 Task: Create Board IT Management to Workspace Customer Service. Create Board Social Media Content Creation to Workspace Customer Service. Create Board Market Sizing and Segmentation to Workspace Customer Service
Action: Mouse moved to (293, 66)
Screenshot: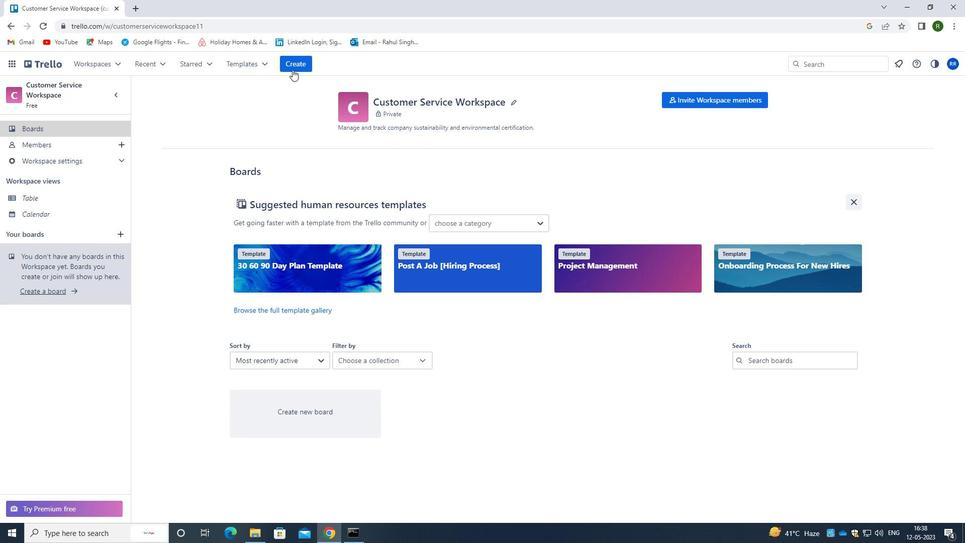 
Action: Mouse pressed left at (293, 66)
Screenshot: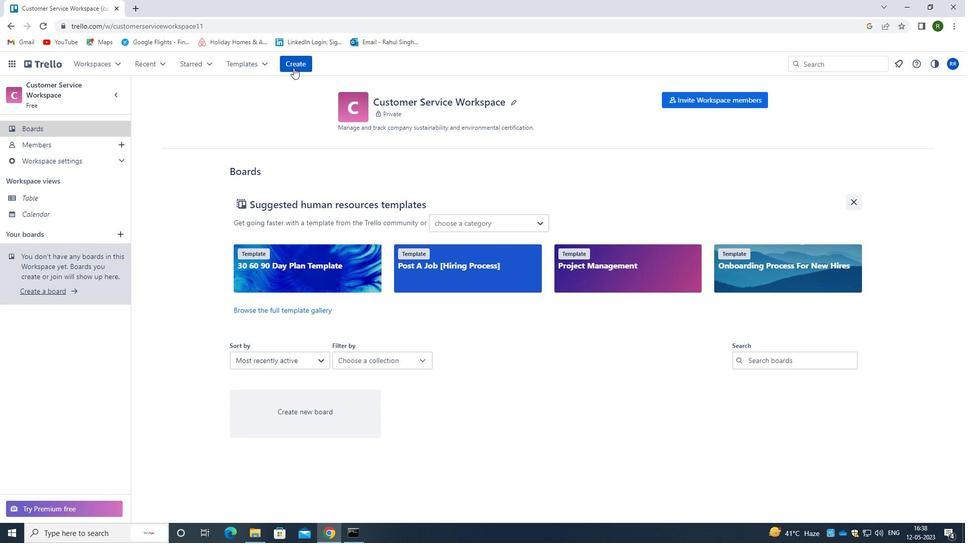 
Action: Mouse moved to (325, 106)
Screenshot: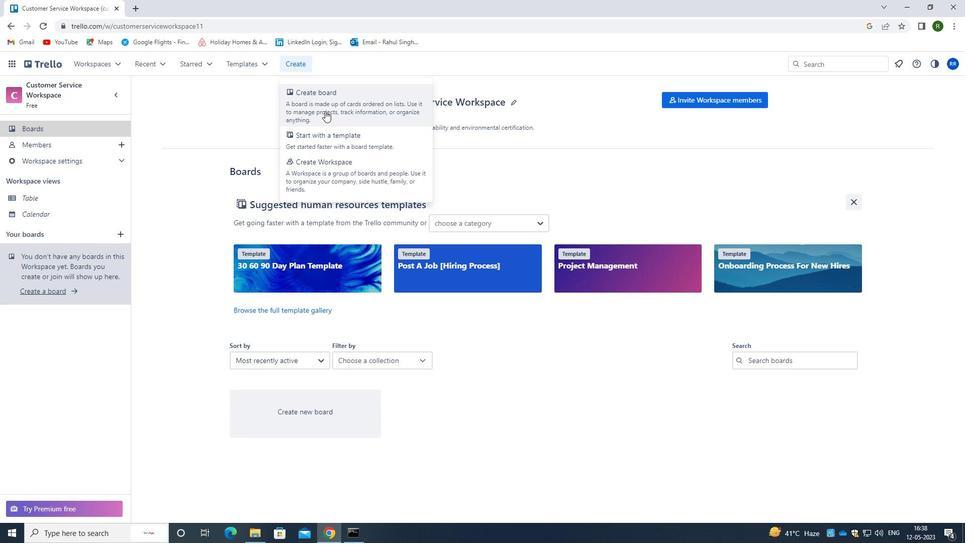 
Action: Mouse pressed left at (325, 106)
Screenshot: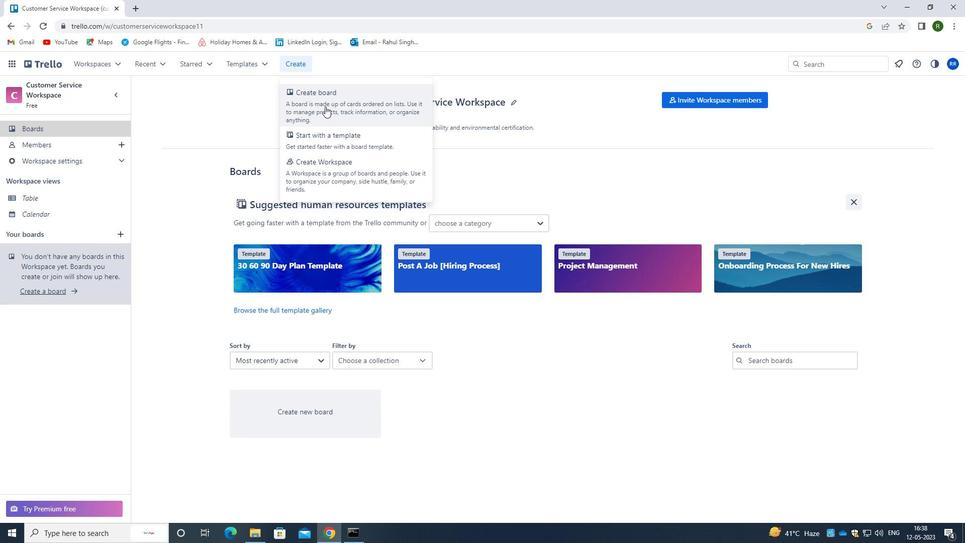 
Action: Mouse moved to (314, 243)
Screenshot: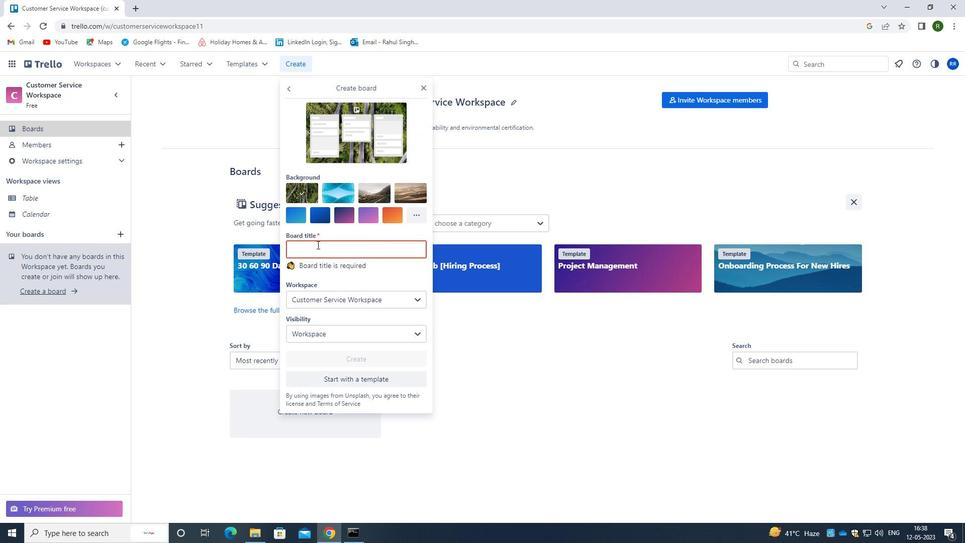 
Action: Key pressed <Key.caps_lock>it<Key.space><Key.caps_lock>m<Key.backspace><Key.caps_lock>m<Key.caps_lock>a
Screenshot: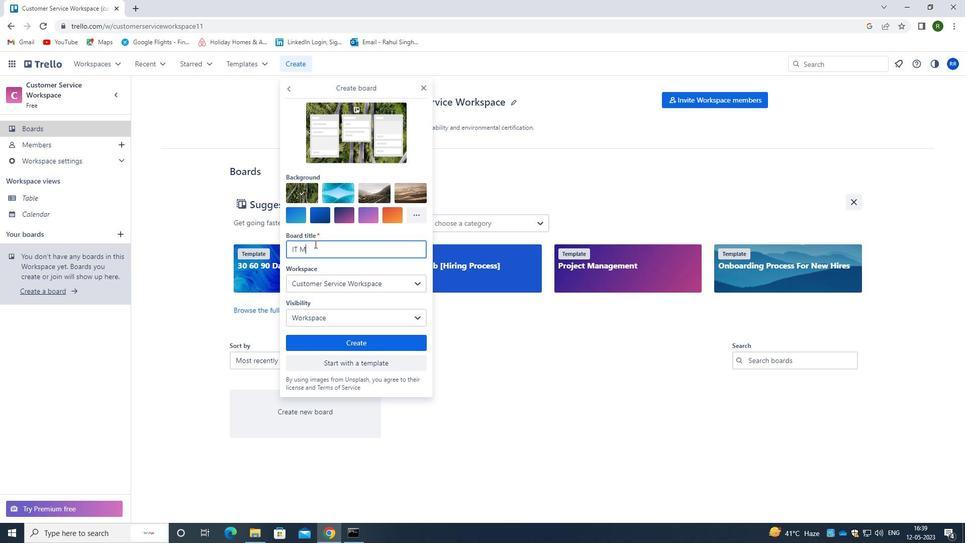 
Action: Mouse moved to (314, 243)
Screenshot: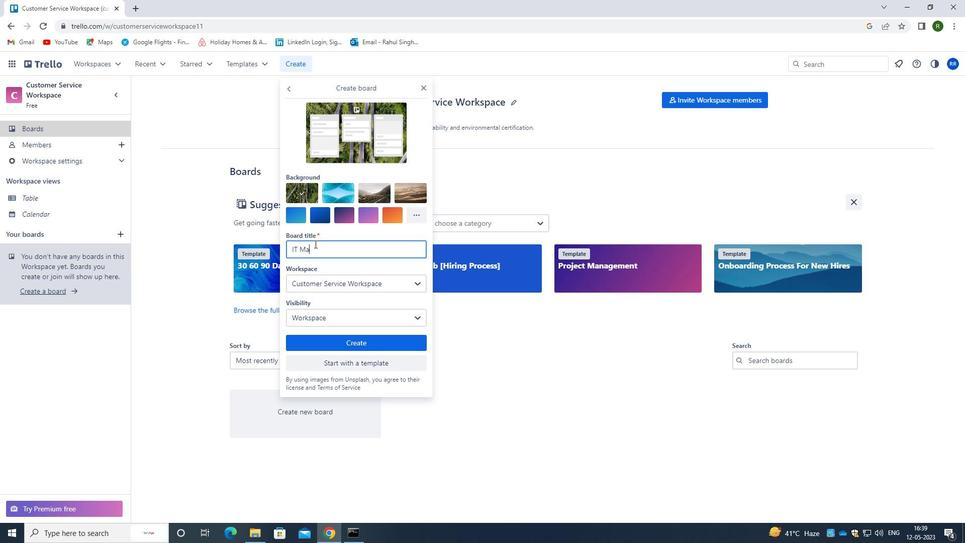
Action: Key pressed nagement<Key.space>
Screenshot: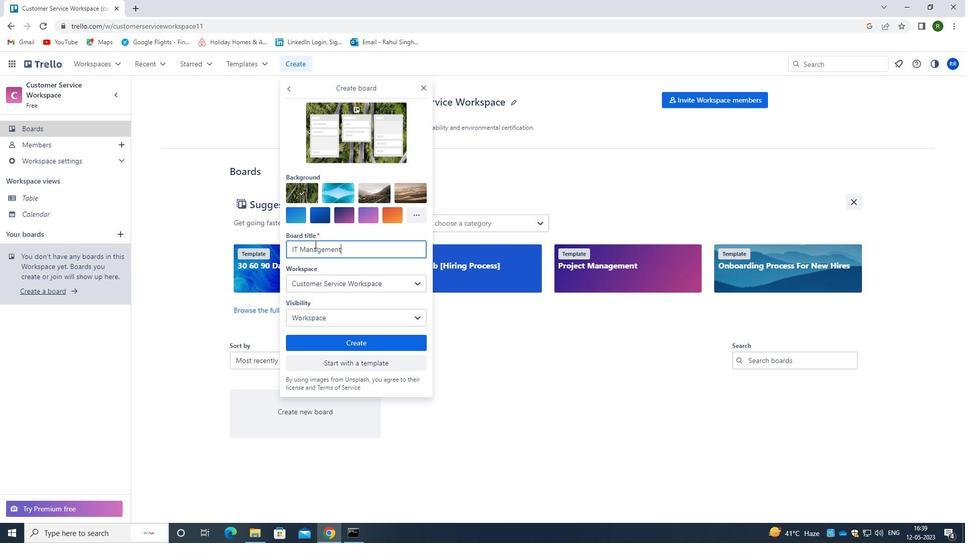 
Action: Mouse moved to (346, 339)
Screenshot: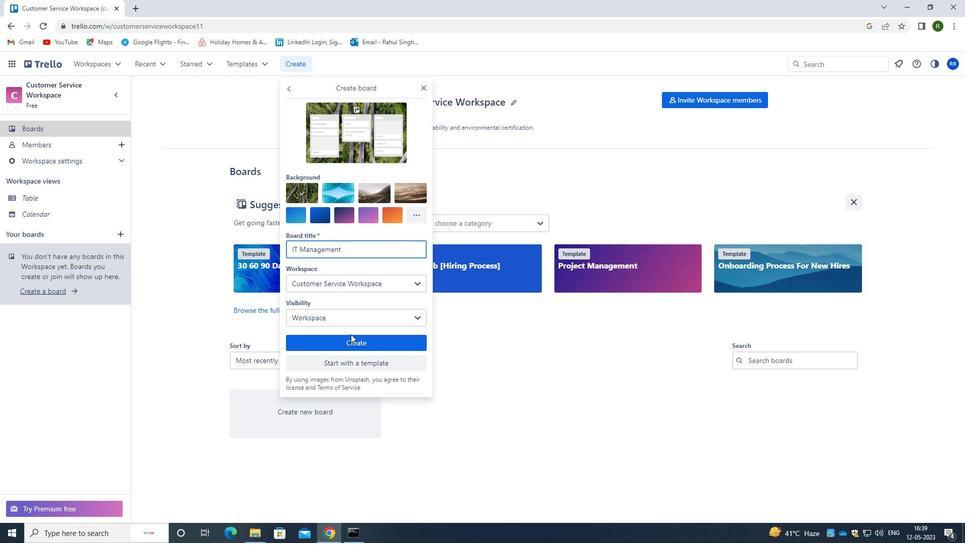 
Action: Mouse pressed left at (346, 339)
Screenshot: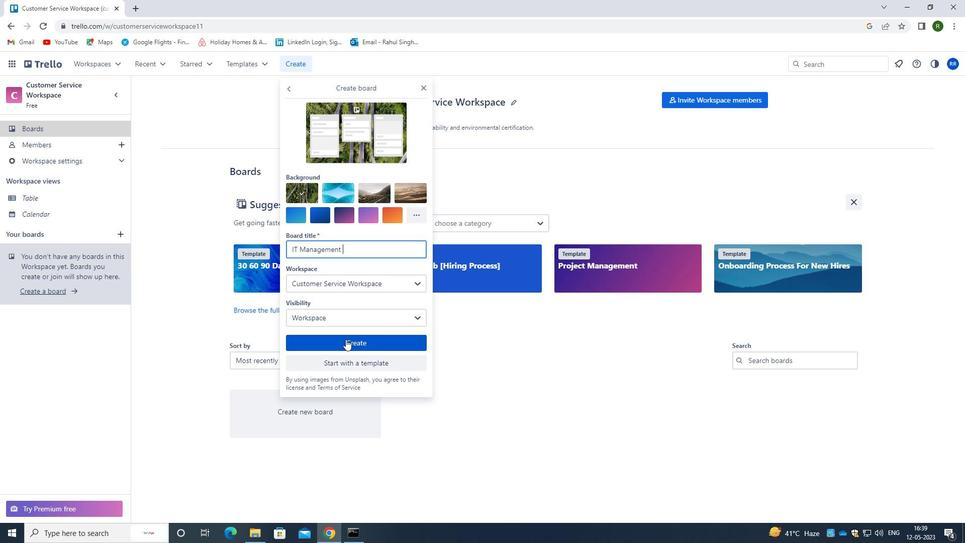 
Action: Mouse moved to (302, 66)
Screenshot: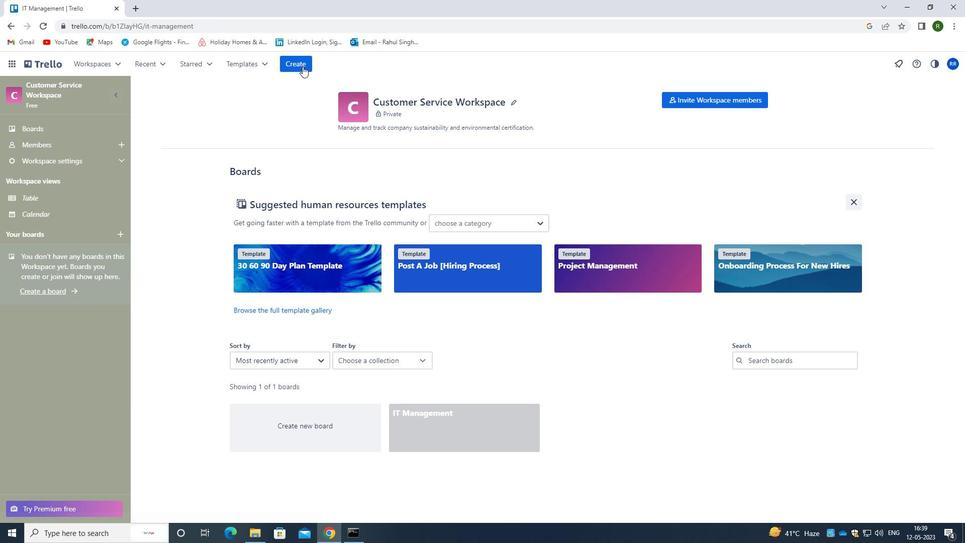 
Action: Mouse pressed left at (302, 66)
Screenshot: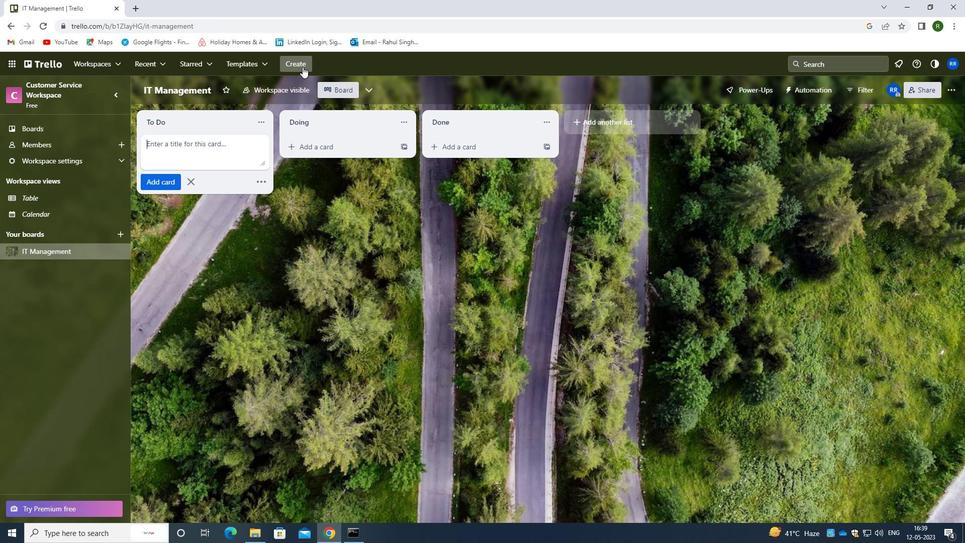 
Action: Mouse moved to (326, 106)
Screenshot: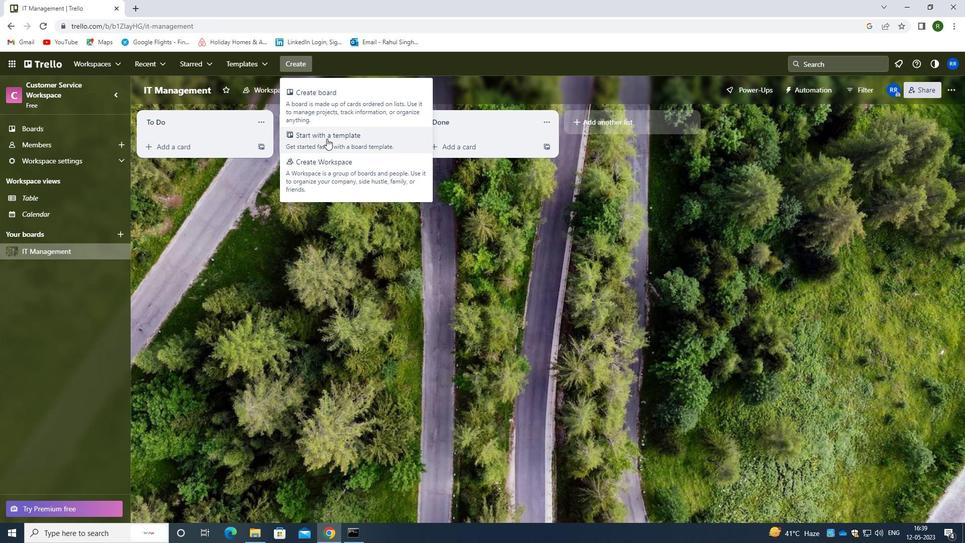 
Action: Mouse pressed left at (326, 106)
Screenshot: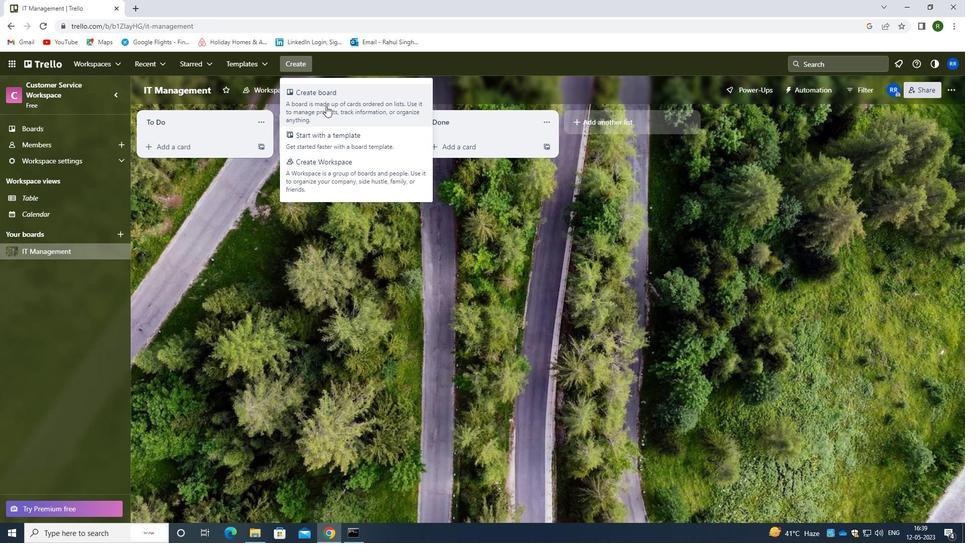 
Action: Mouse moved to (326, 235)
Screenshot: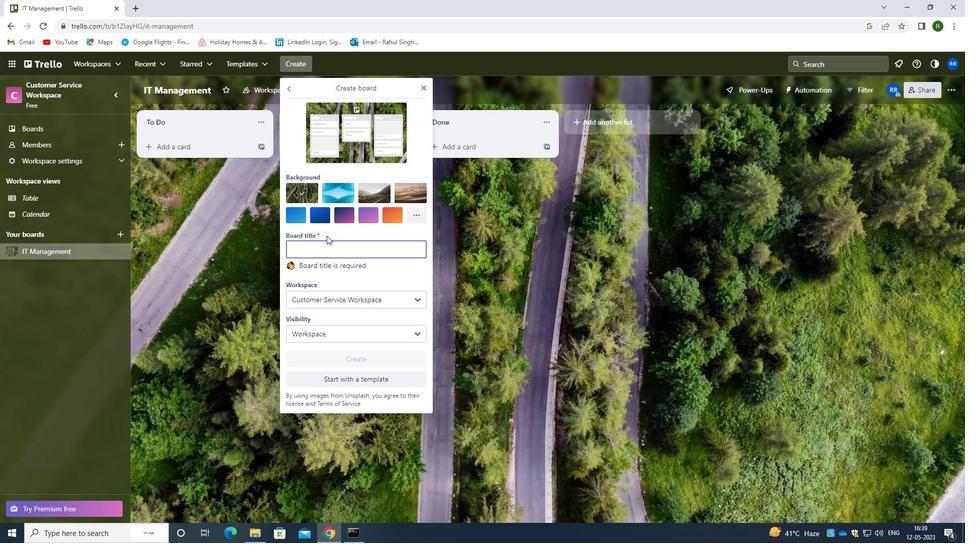 
Action: Key pressed <Key.caps_lock>s<Key.caps_lock>ocial<Key.space><Key.caps_lock>M<Key.caps_lock>edia<Key.space><Key.caps_lock>c<Key.caps_lock>Ontent
Screenshot: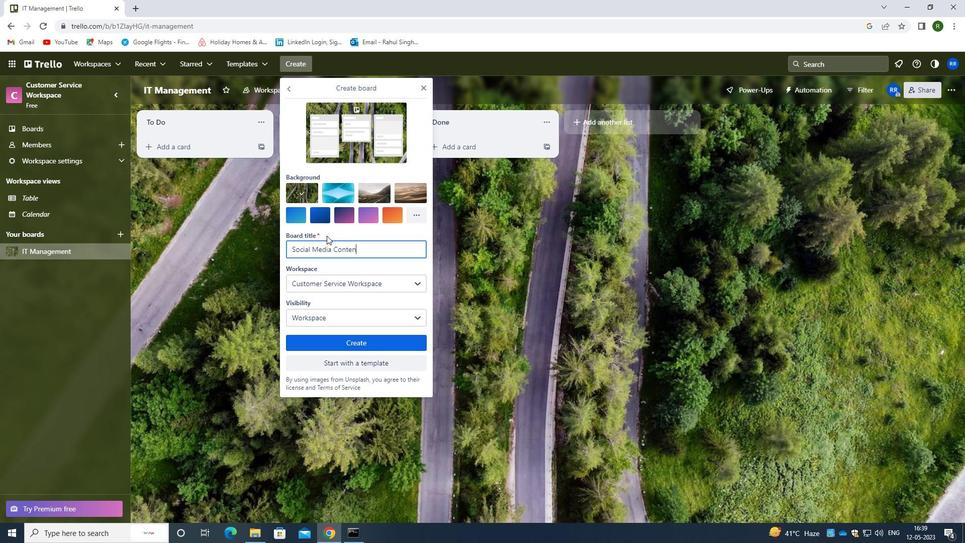 
Action: Mouse moved to (366, 344)
Screenshot: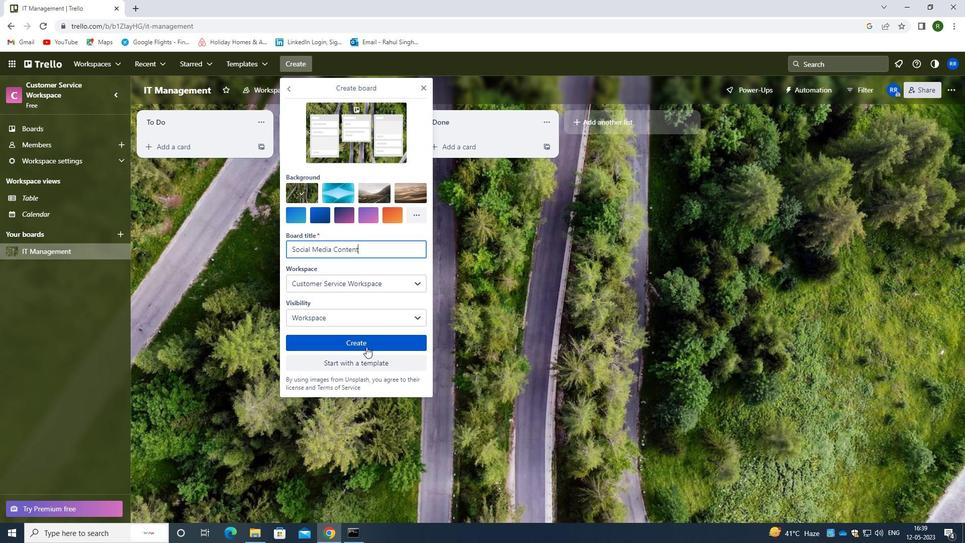 
Action: Mouse pressed left at (366, 344)
Screenshot: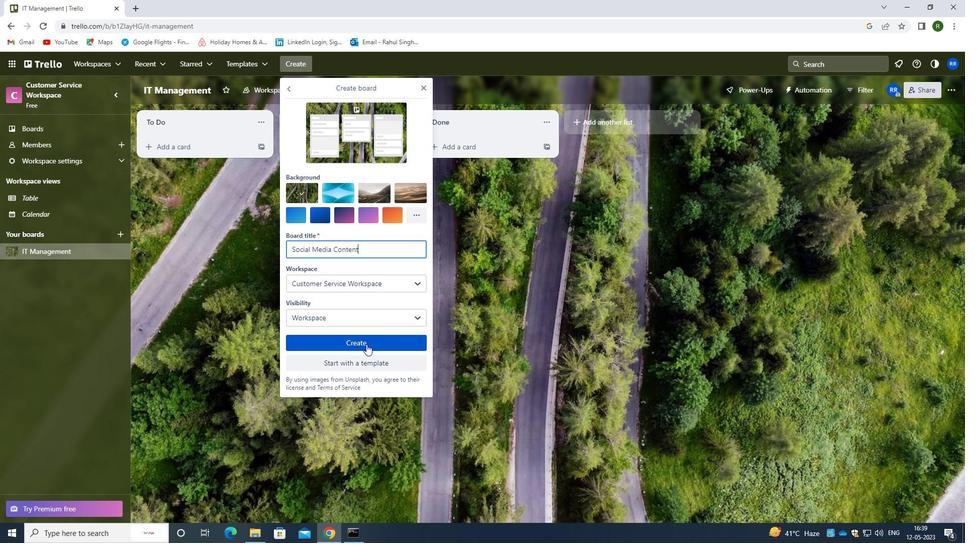 
Action: Mouse moved to (303, 63)
Screenshot: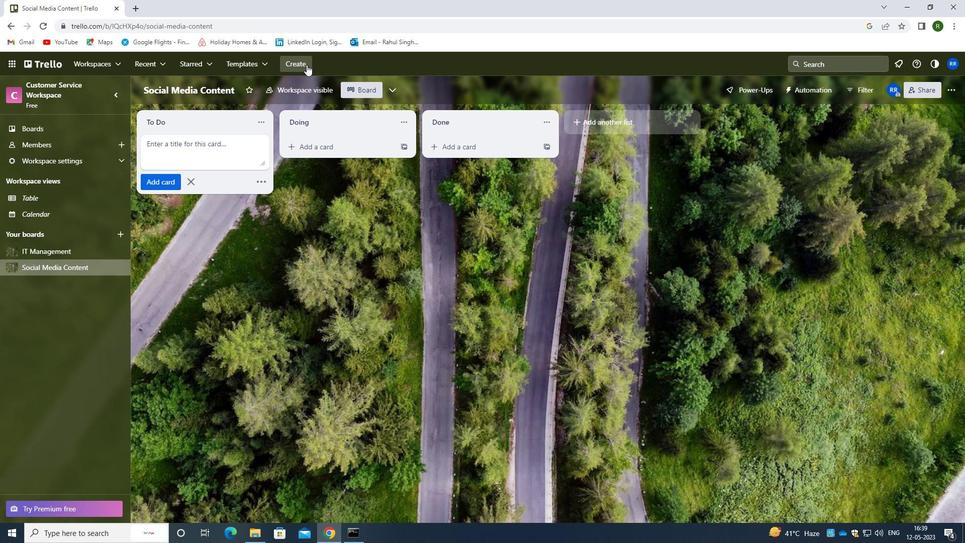 
Action: Mouse pressed left at (303, 63)
Screenshot: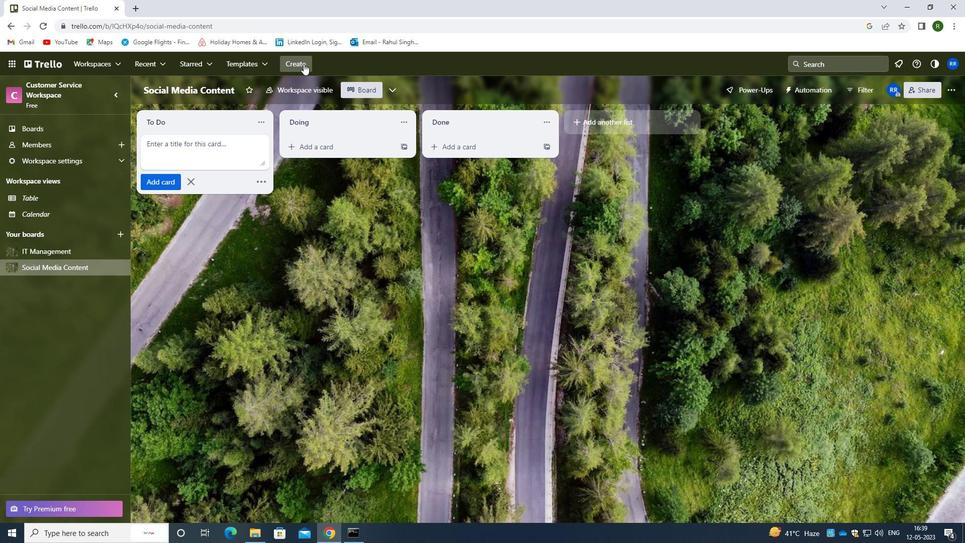 
Action: Mouse moved to (325, 98)
Screenshot: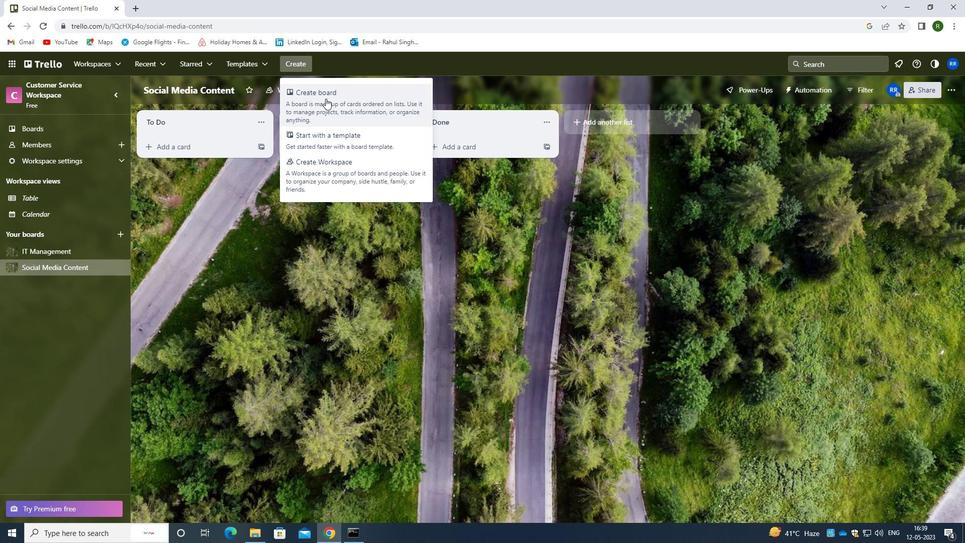 
Action: Mouse pressed left at (325, 98)
Screenshot: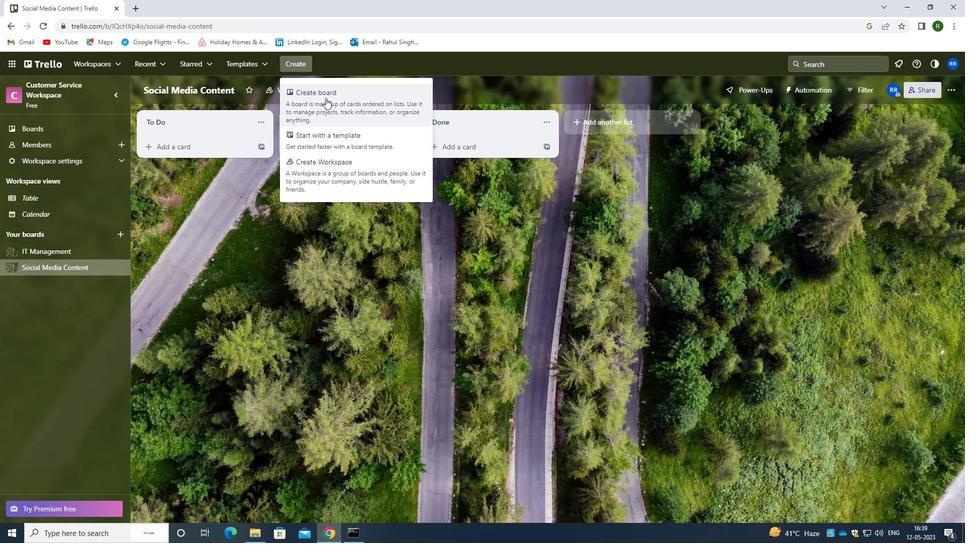 
Action: Mouse moved to (324, 246)
Screenshot: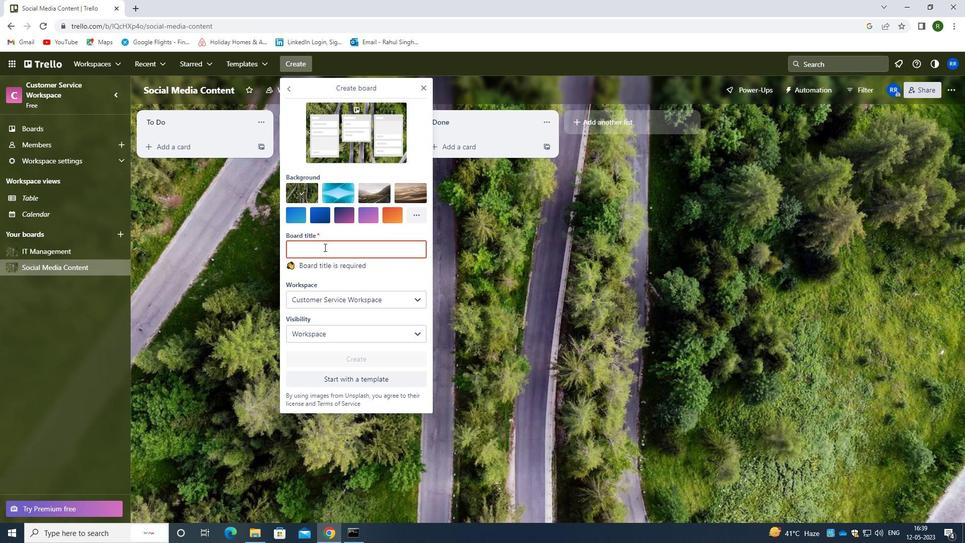 
Action: Key pressed <Key.caps_lock>m<Key.caps_lock>aket<Key.space><Key.backspace><Key.backspace><Key.backspace><Key.backspace>rket<Key.space><Key.caps_lock>s<Key.caps_lock>izing
Screenshot: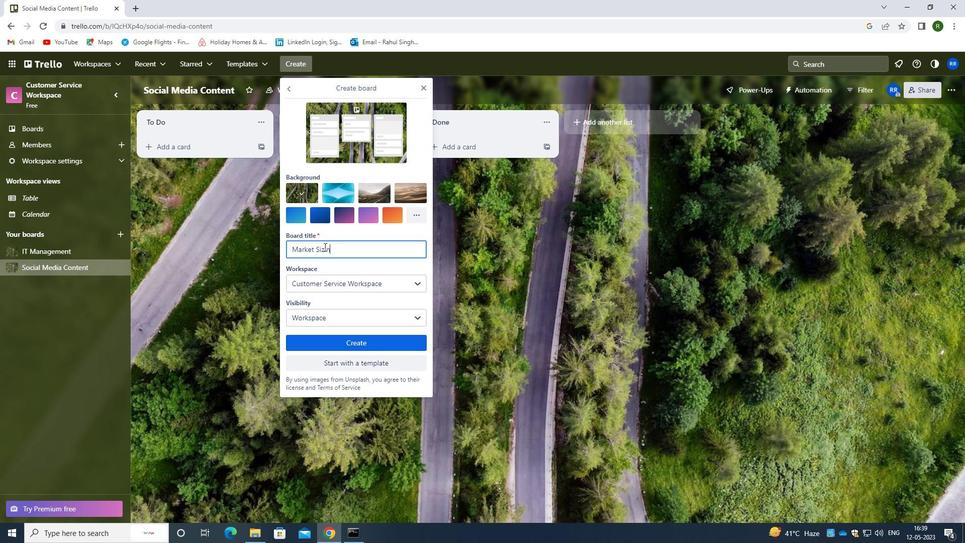 
Action: Mouse moved to (357, 336)
Screenshot: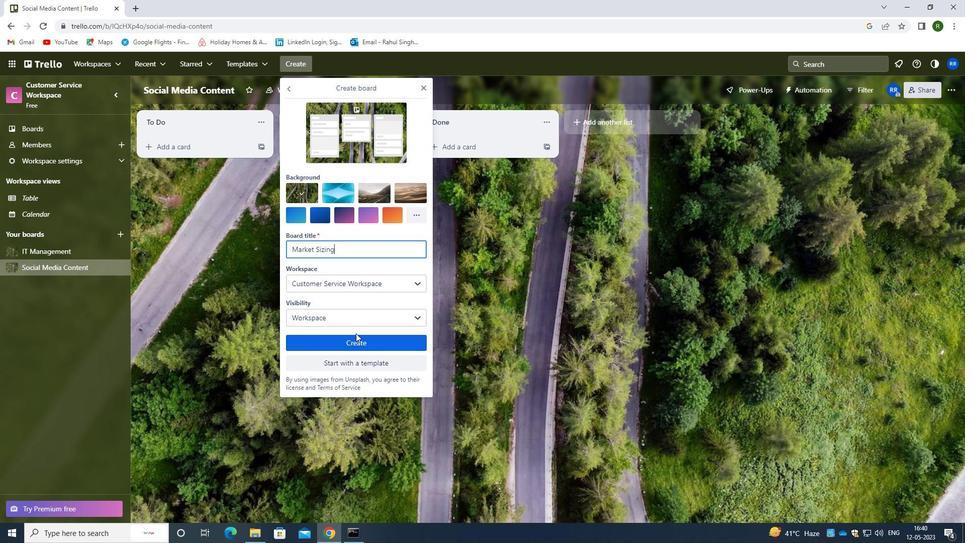 
Action: Mouse pressed left at (357, 336)
Screenshot: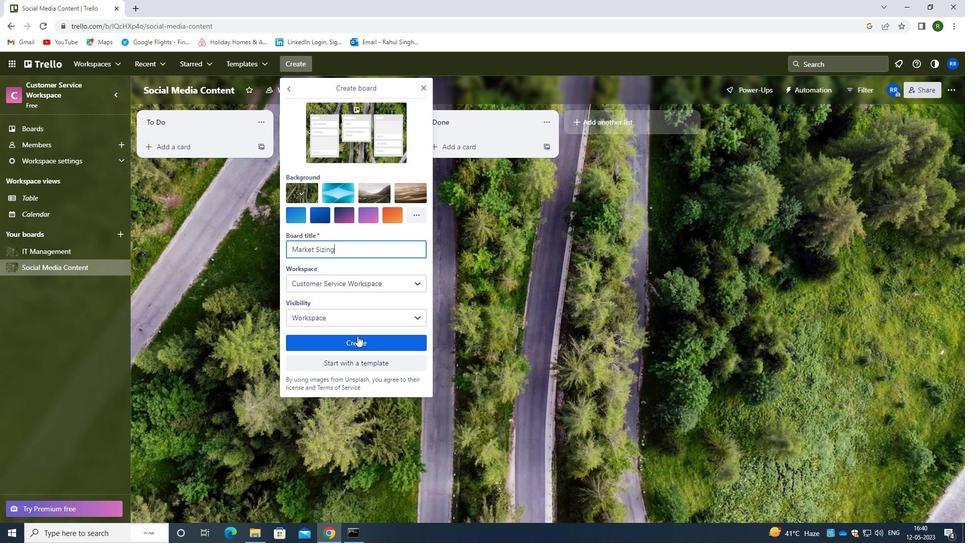 
Action: Mouse moved to (246, 337)
Screenshot: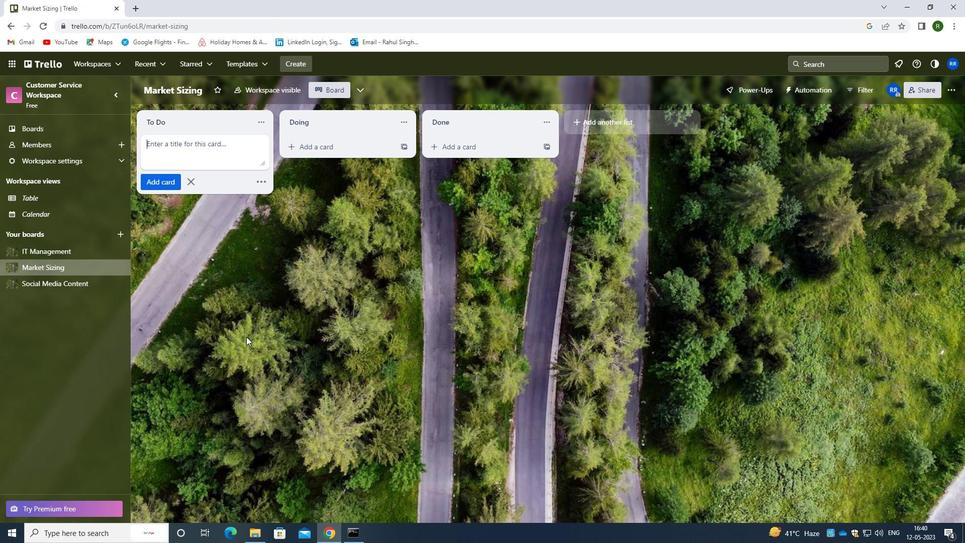 
